 Task: Set the "Adaptive logic" for "Unified adaptive streaming for DASH/HLS" to "Near-Optimal".
Action: Mouse moved to (102, 13)
Screenshot: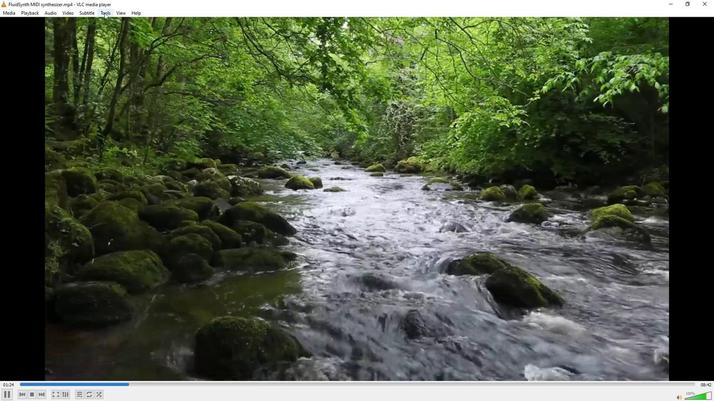 
Action: Mouse pressed left at (102, 13)
Screenshot: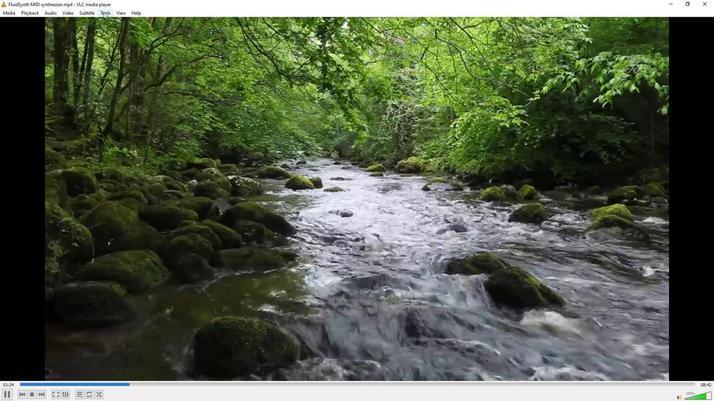 
Action: Mouse moved to (117, 104)
Screenshot: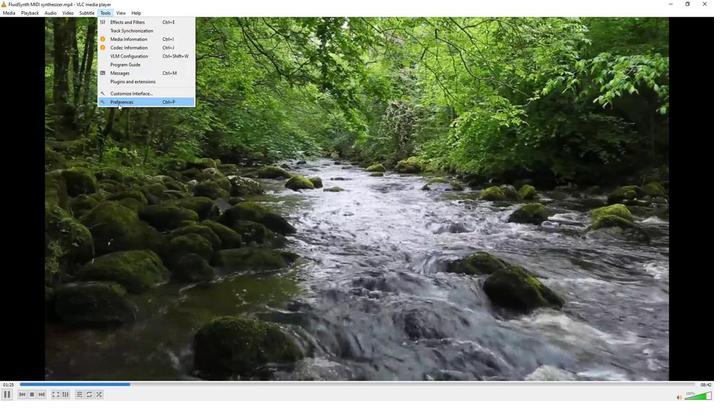 
Action: Mouse pressed left at (117, 104)
Screenshot: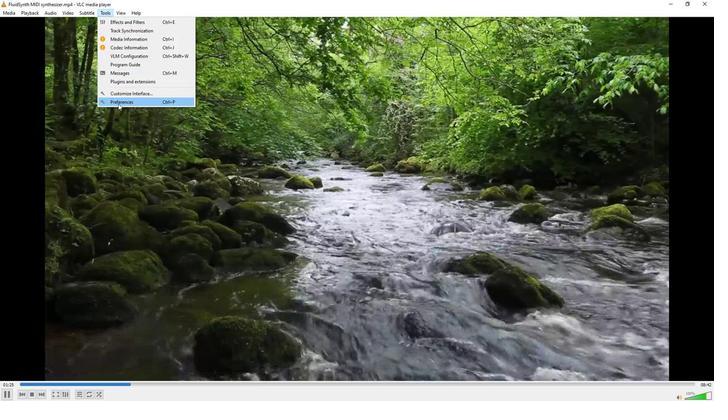 
Action: Mouse moved to (198, 309)
Screenshot: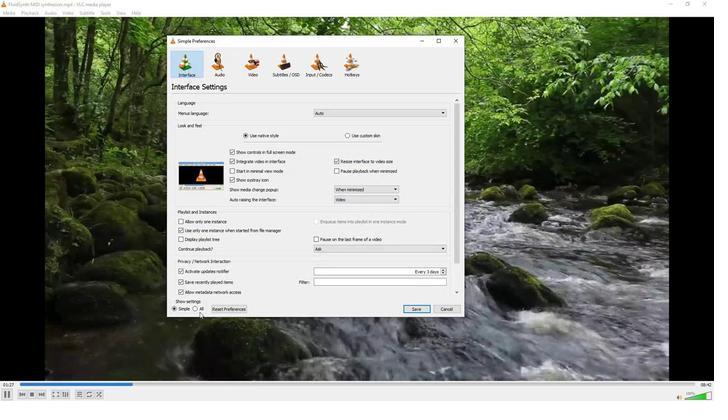 
Action: Mouse pressed left at (198, 309)
Screenshot: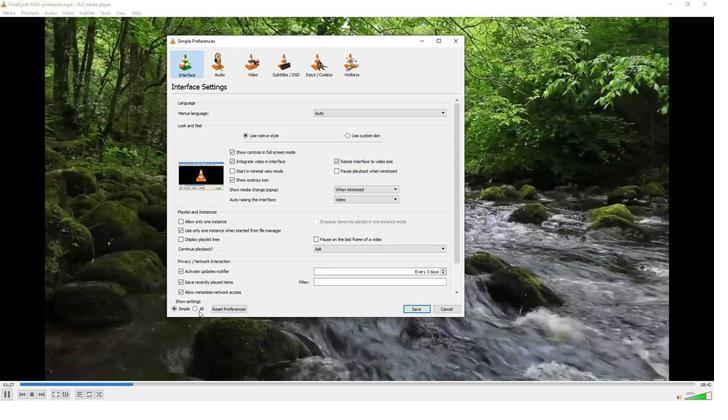 
Action: Mouse moved to (184, 202)
Screenshot: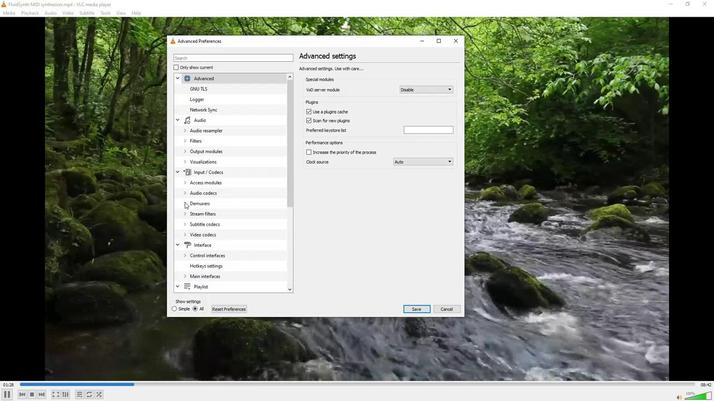 
Action: Mouse pressed left at (184, 202)
Screenshot: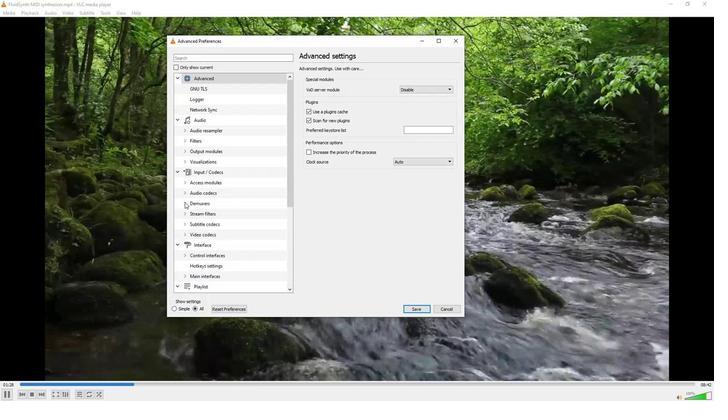 
Action: Mouse moved to (208, 214)
Screenshot: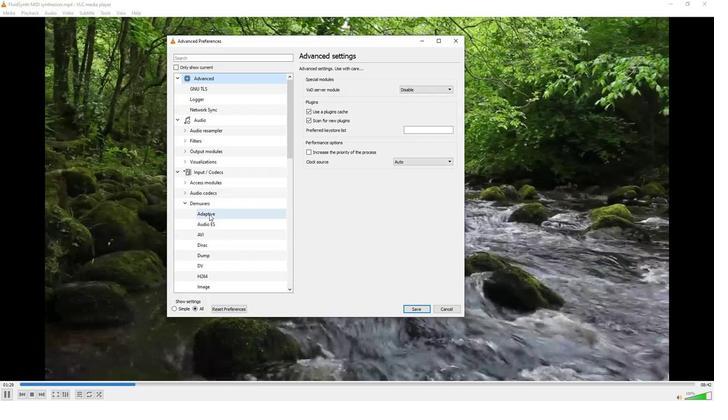 
Action: Mouse pressed left at (208, 214)
Screenshot: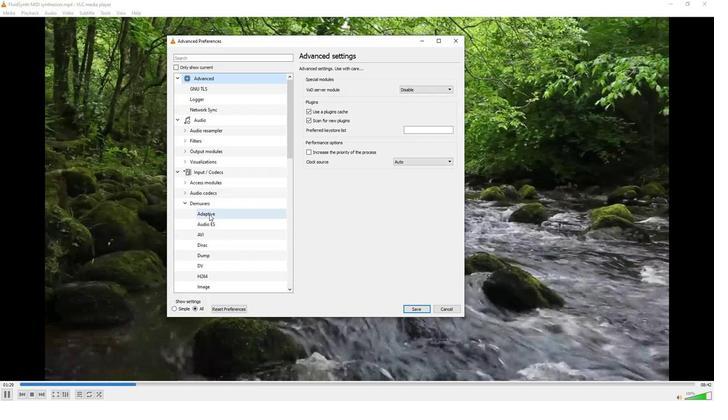 
Action: Mouse moved to (418, 82)
Screenshot: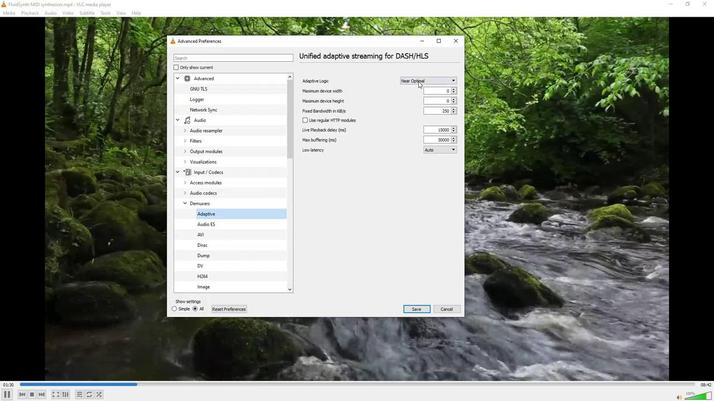 
Action: Mouse pressed left at (418, 82)
Screenshot: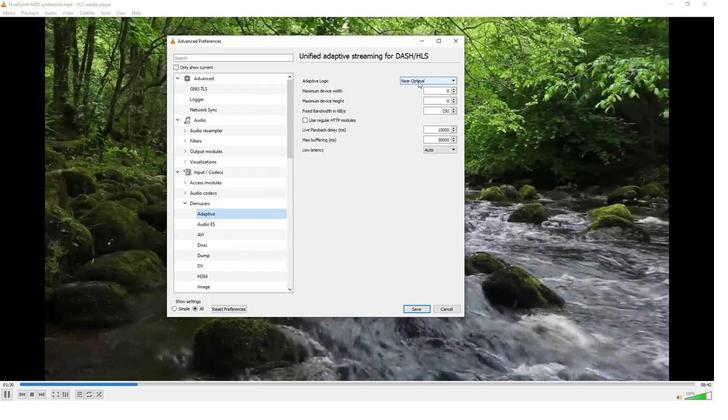 
Action: Mouse moved to (414, 97)
Screenshot: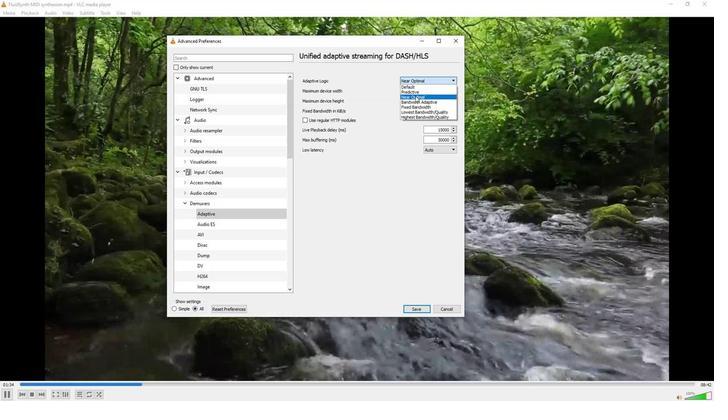 
Action: Mouse pressed left at (414, 97)
Screenshot: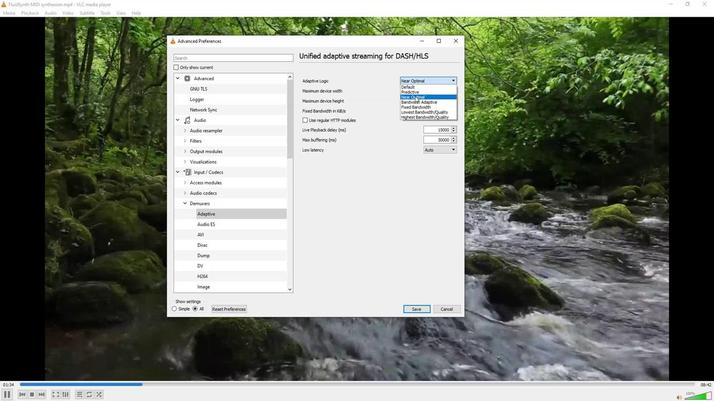 
Action: Mouse moved to (412, 100)
Screenshot: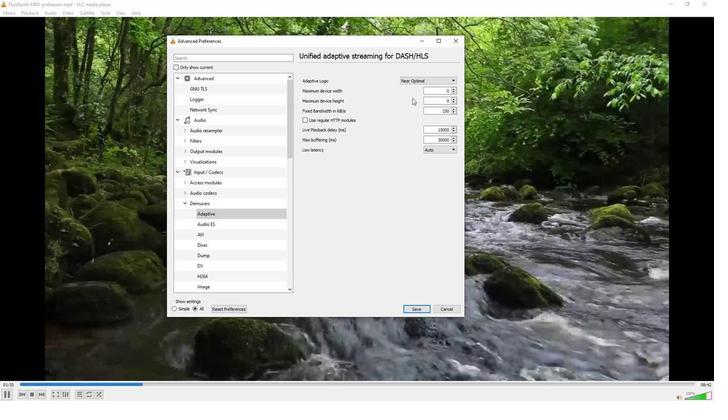 
